 Task: Check the sale-to-list ratio of new kitchen in the last 1 year.
Action: Mouse moved to (788, 179)
Screenshot: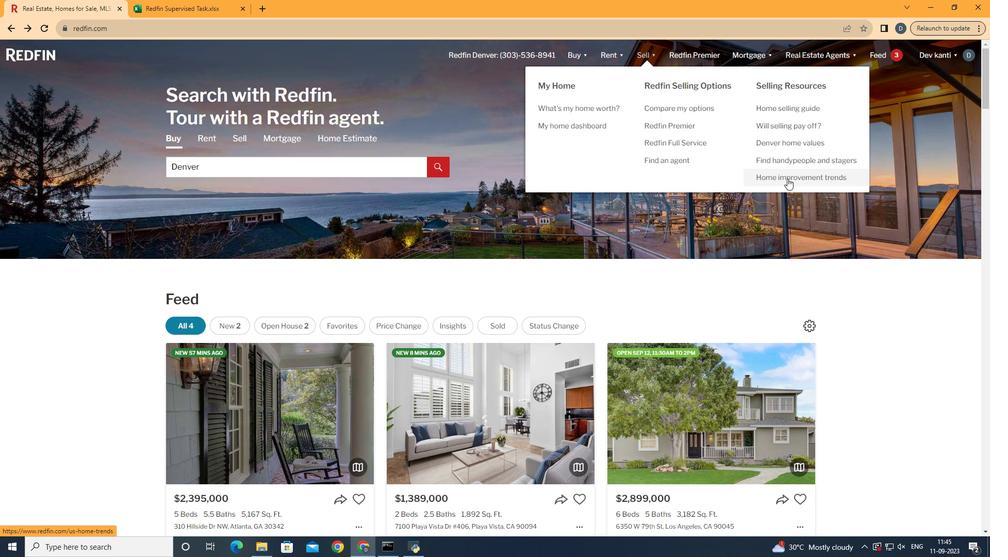 
Action: Mouse pressed left at (788, 179)
Screenshot: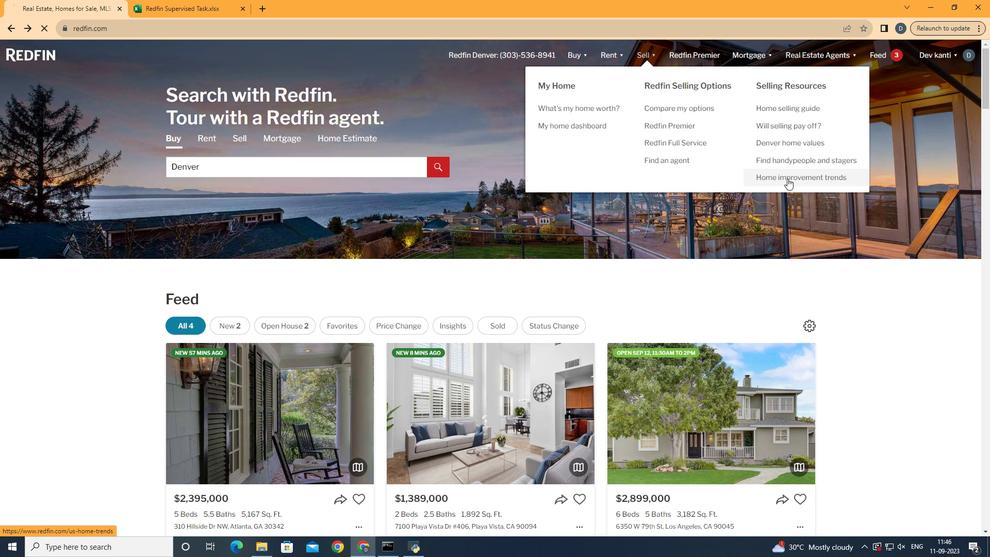 
Action: Mouse moved to (244, 200)
Screenshot: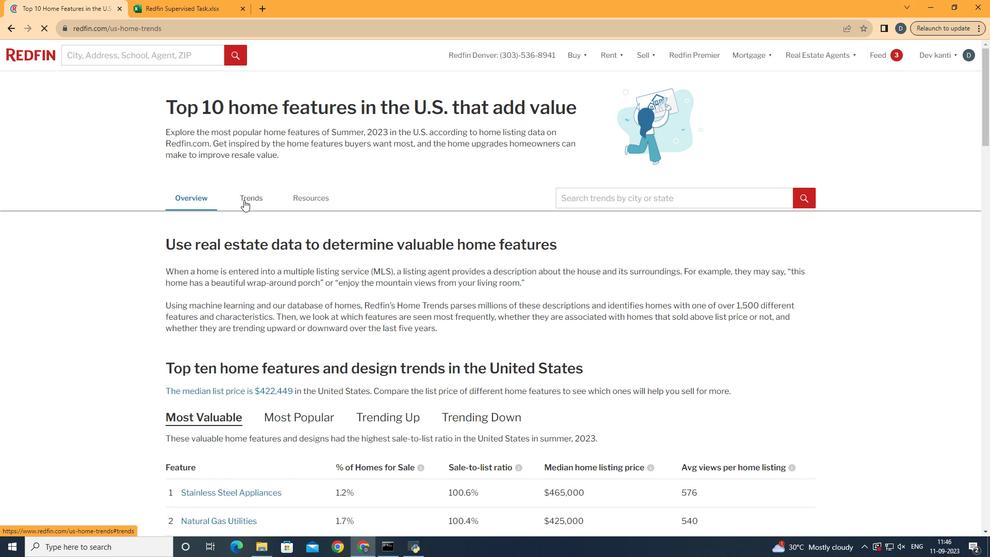 
Action: Mouse pressed left at (244, 200)
Screenshot: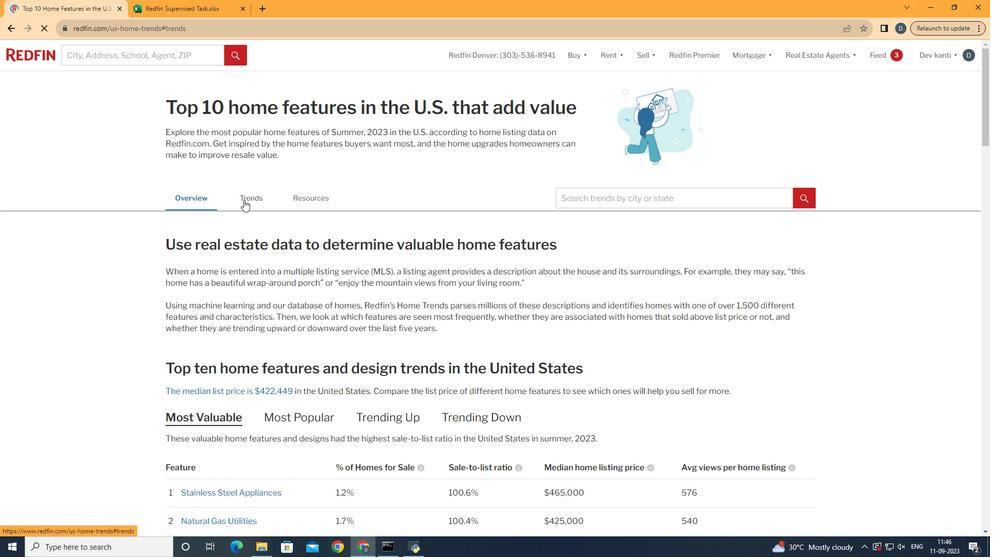 
Action: Mouse scrolled (244, 200) with delta (0, 0)
Screenshot: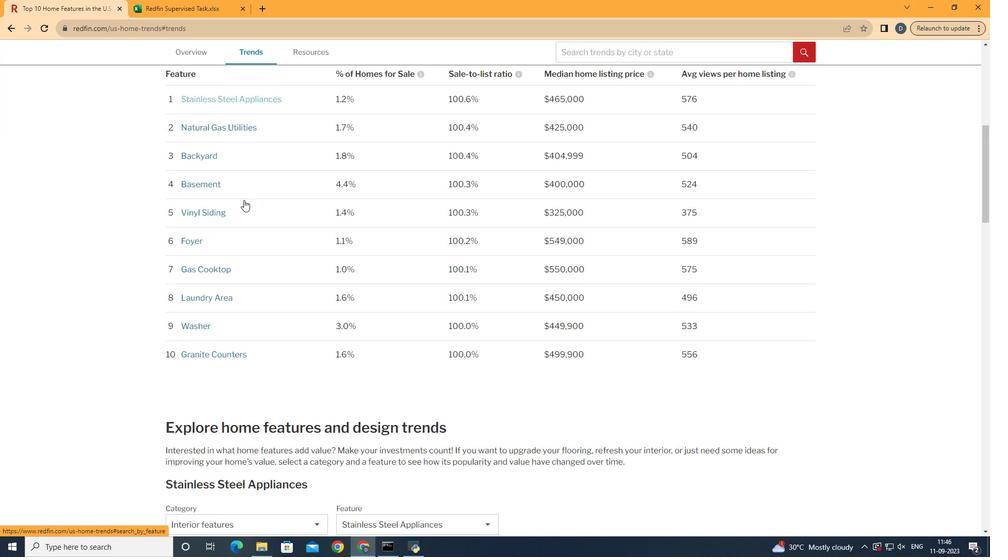
Action: Mouse scrolled (244, 200) with delta (0, 0)
Screenshot: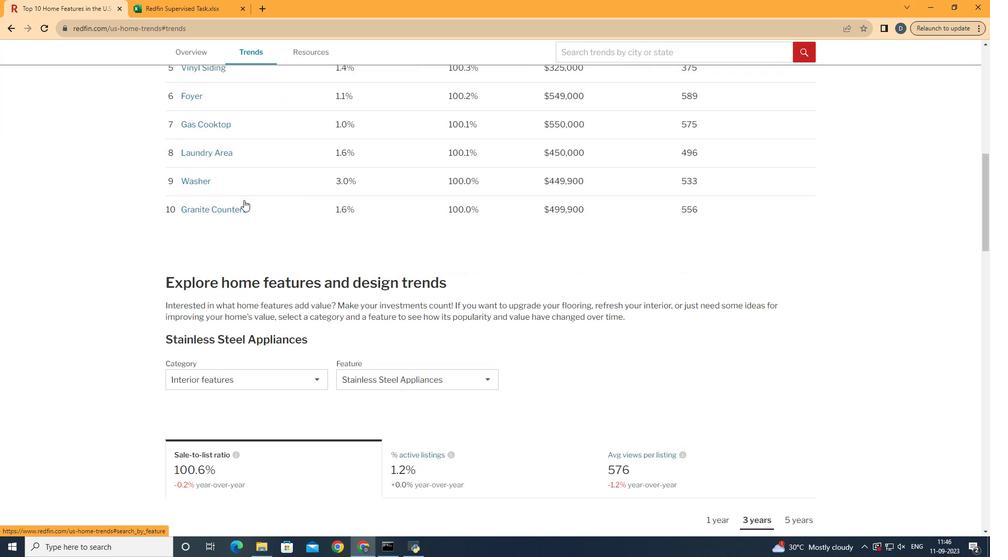 
Action: Mouse scrolled (244, 200) with delta (0, 0)
Screenshot: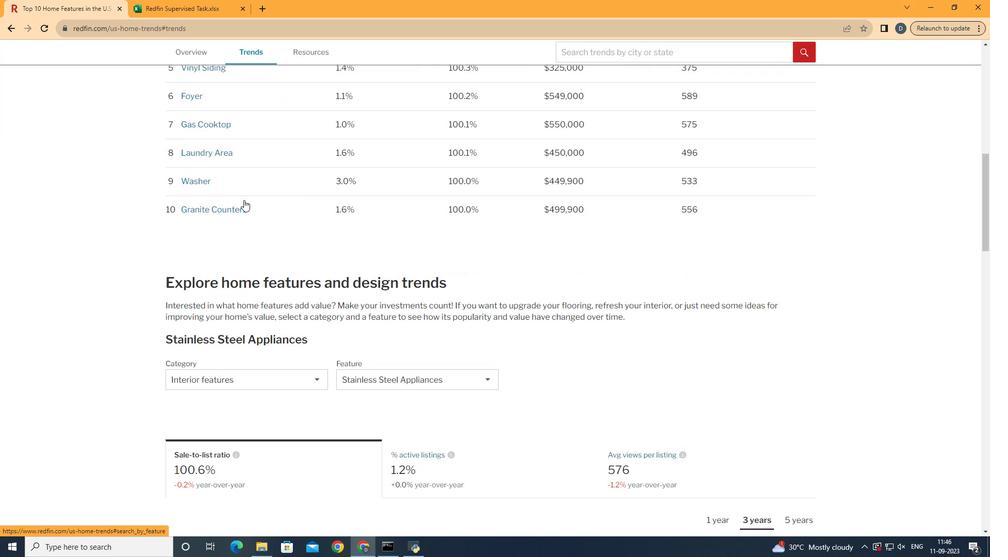 
Action: Mouse scrolled (244, 200) with delta (0, 0)
Screenshot: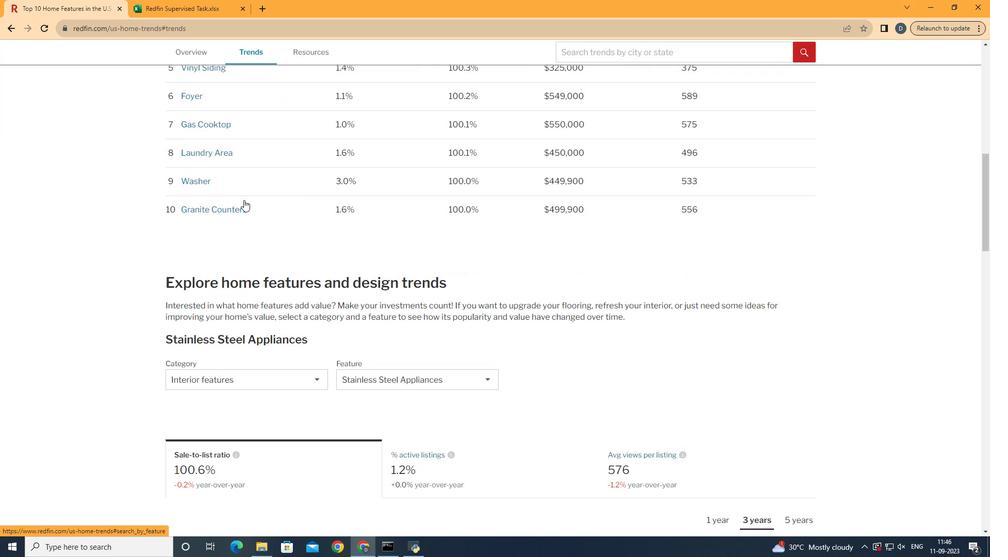 
Action: Mouse scrolled (244, 200) with delta (0, 0)
Screenshot: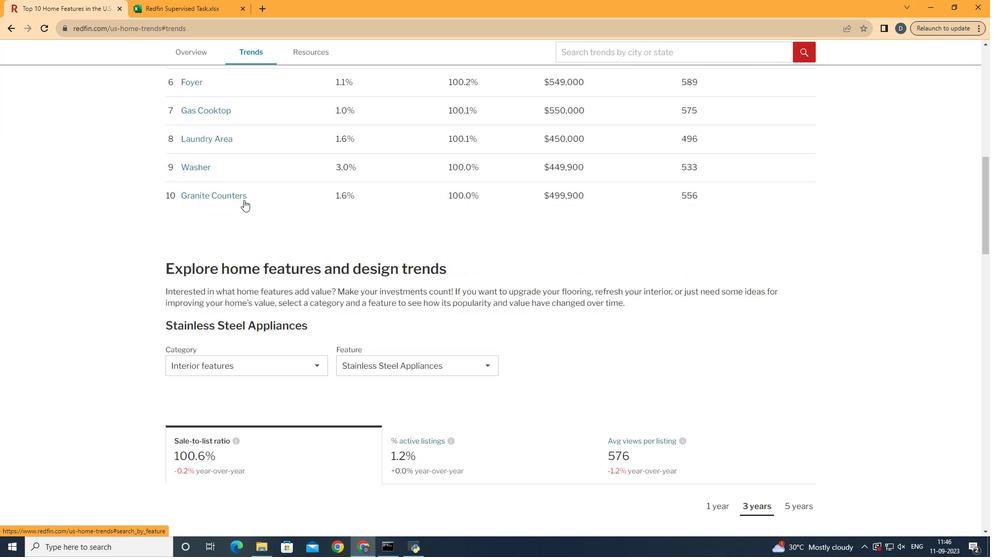 
Action: Mouse scrolled (244, 200) with delta (0, 0)
Screenshot: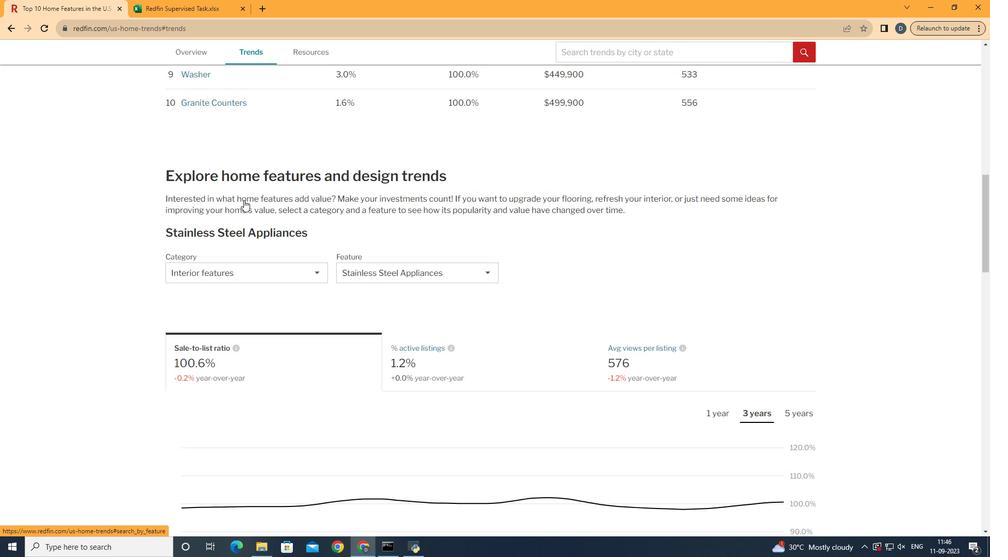 
Action: Mouse scrolled (244, 200) with delta (0, 0)
Screenshot: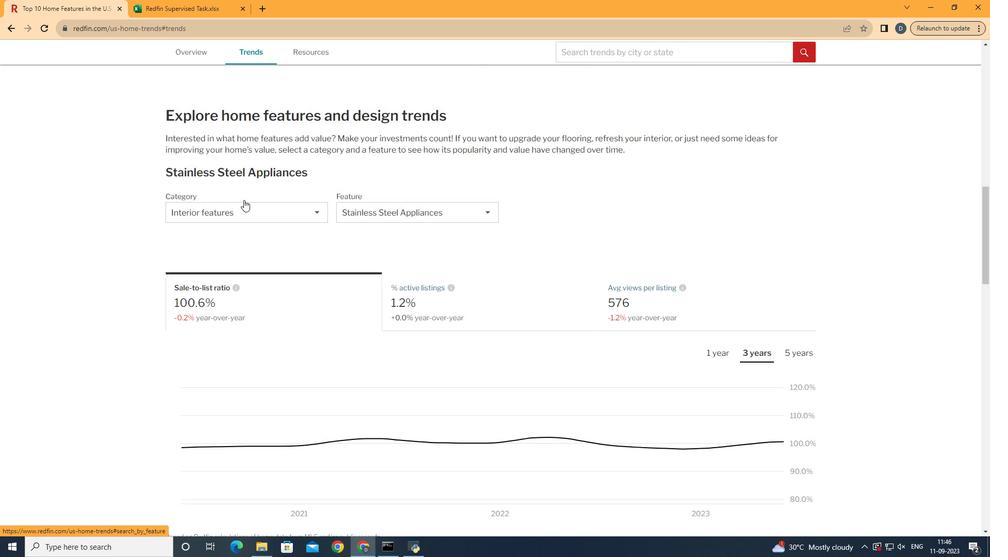 
Action: Mouse scrolled (244, 200) with delta (0, 0)
Screenshot: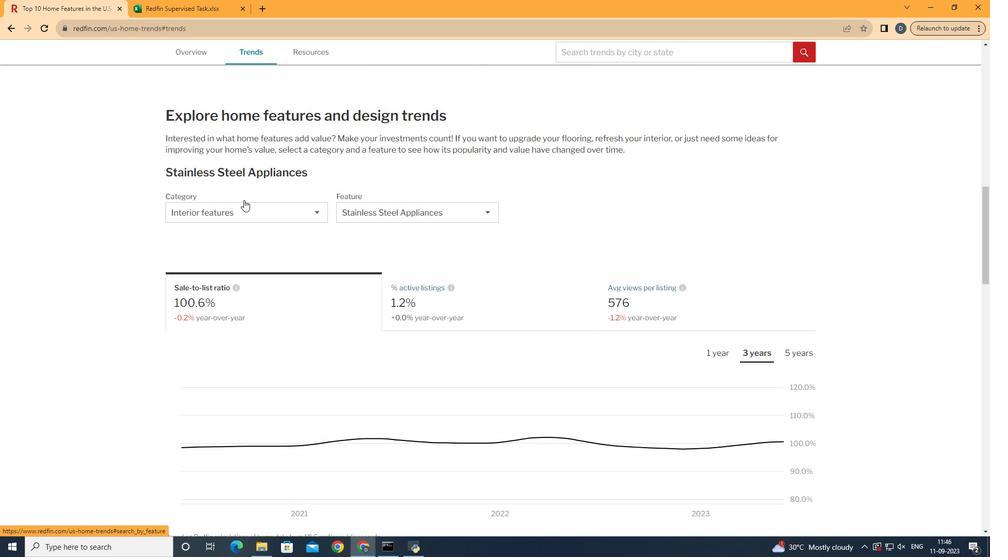 
Action: Mouse moved to (255, 211)
Screenshot: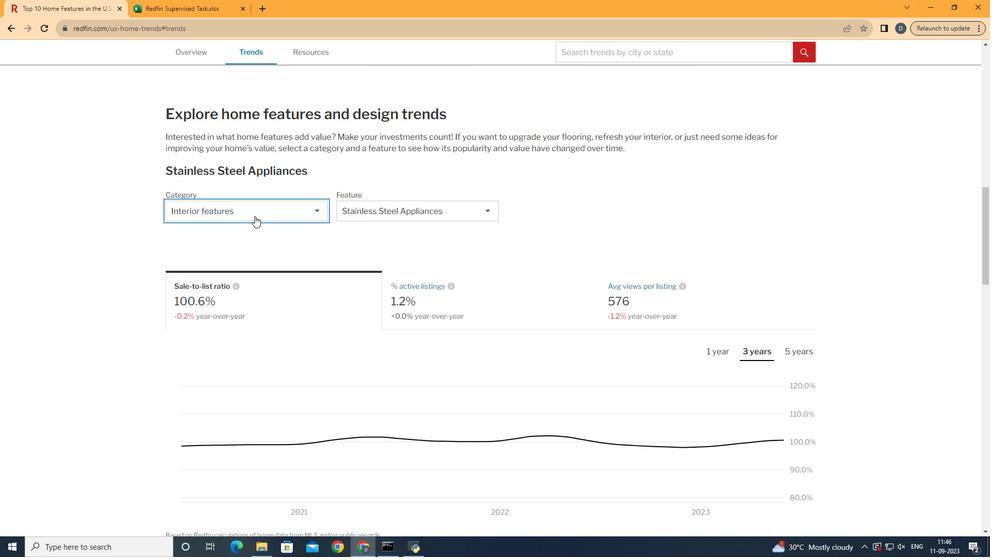 
Action: Mouse pressed left at (255, 211)
Screenshot: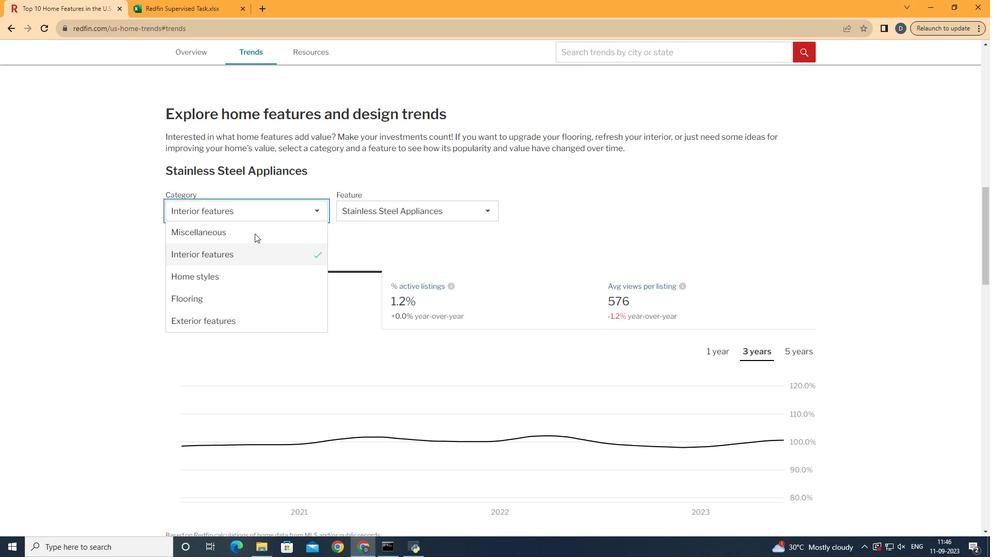 
Action: Mouse moved to (256, 254)
Screenshot: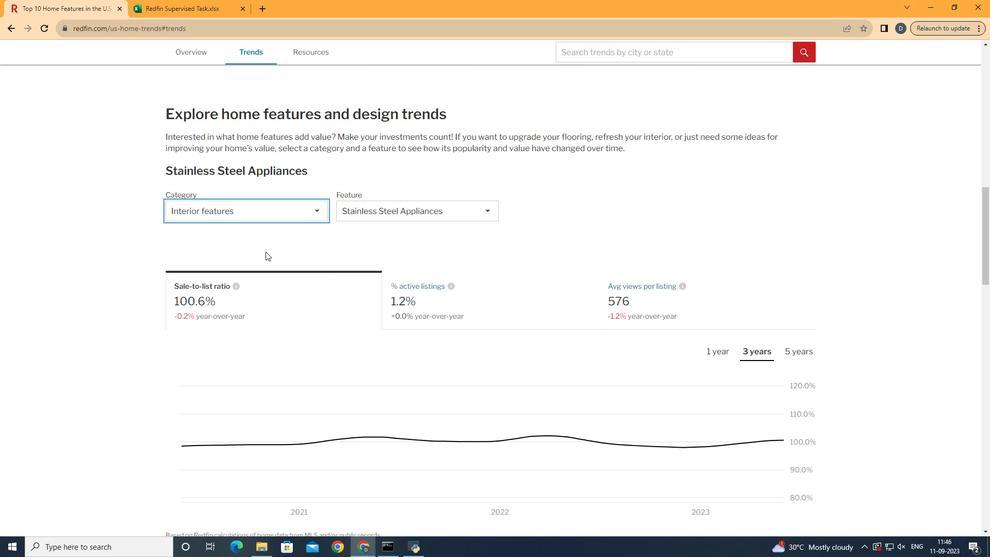 
Action: Mouse pressed left at (256, 254)
Screenshot: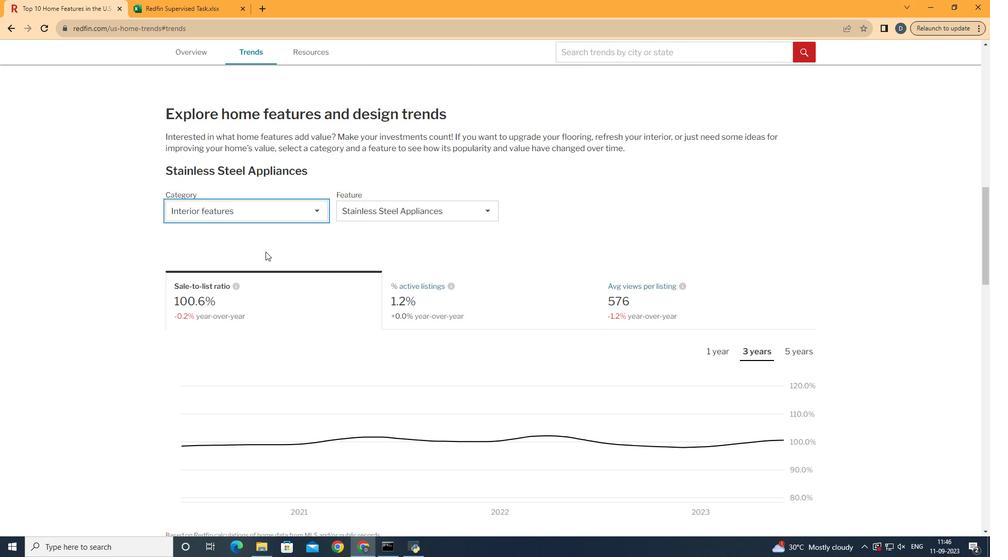 
Action: Mouse moved to (459, 216)
Screenshot: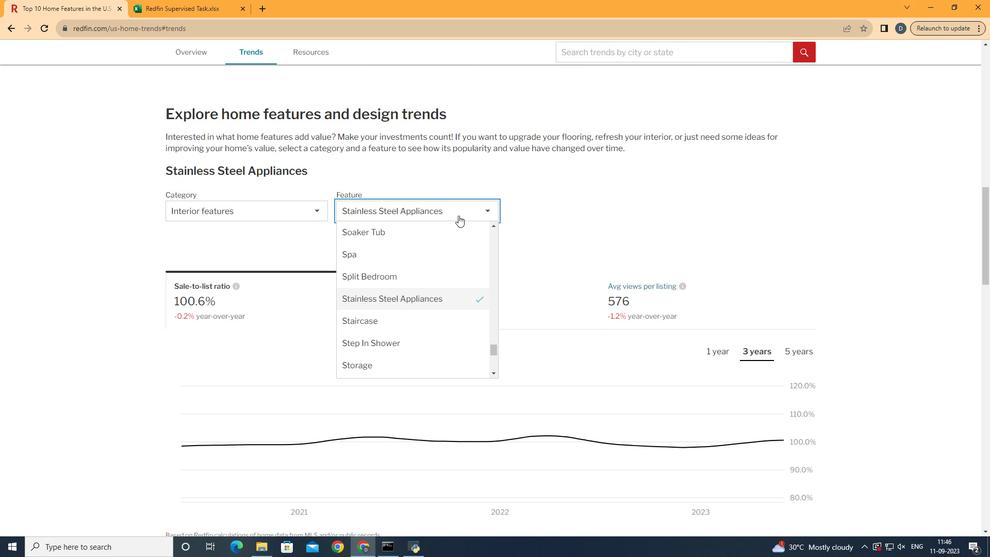 
Action: Mouse pressed left at (459, 216)
Screenshot: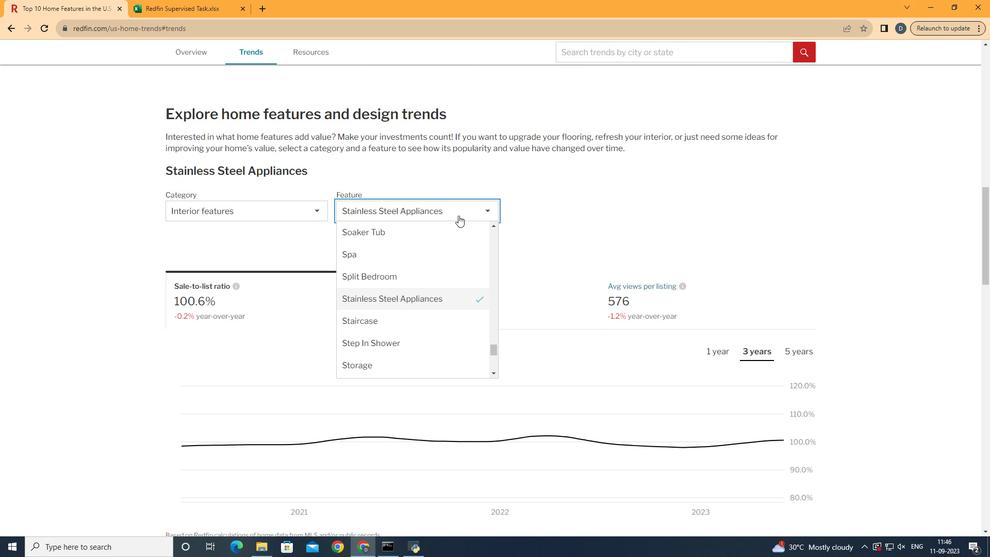
Action: Mouse moved to (454, 297)
Screenshot: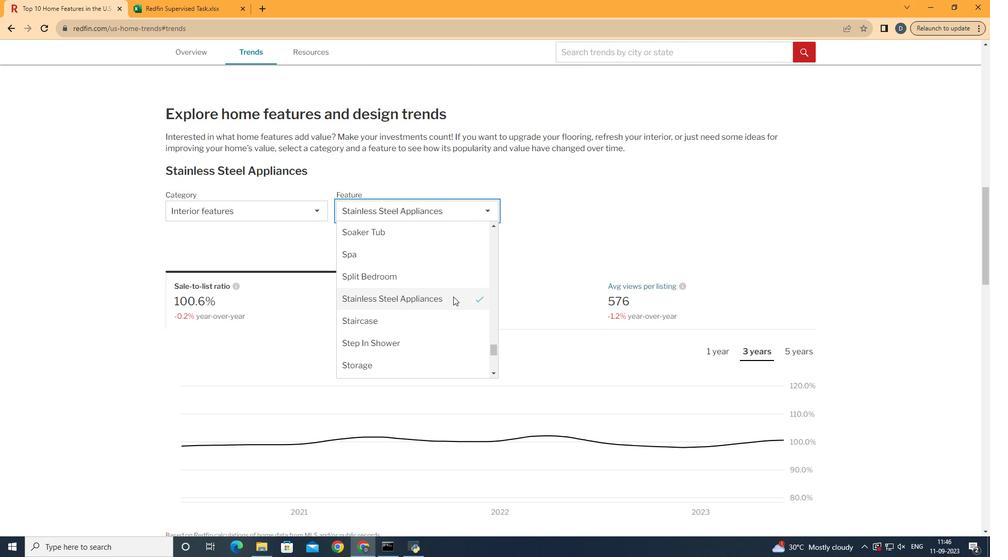 
Action: Mouse scrolled (454, 297) with delta (0, 0)
Screenshot: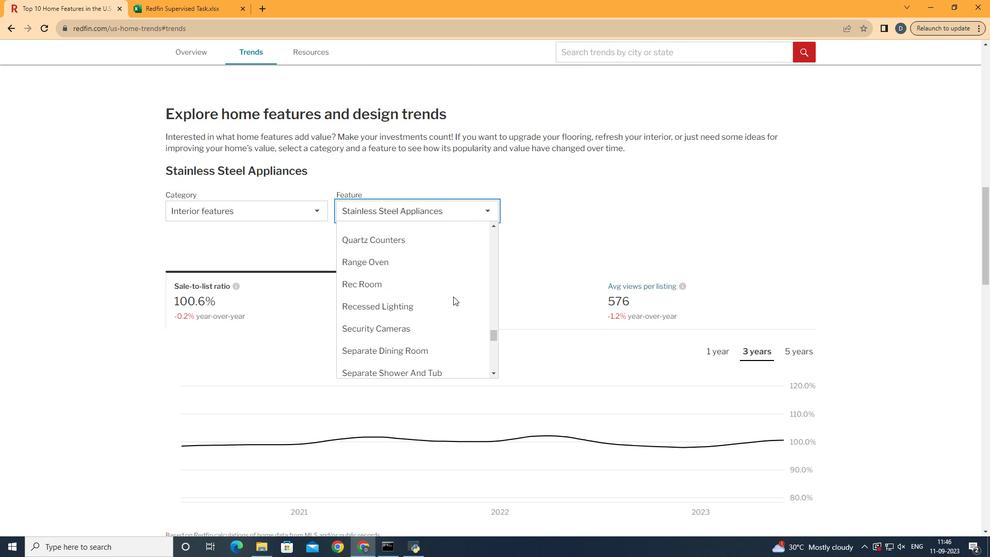 
Action: Mouse scrolled (454, 297) with delta (0, 0)
Screenshot: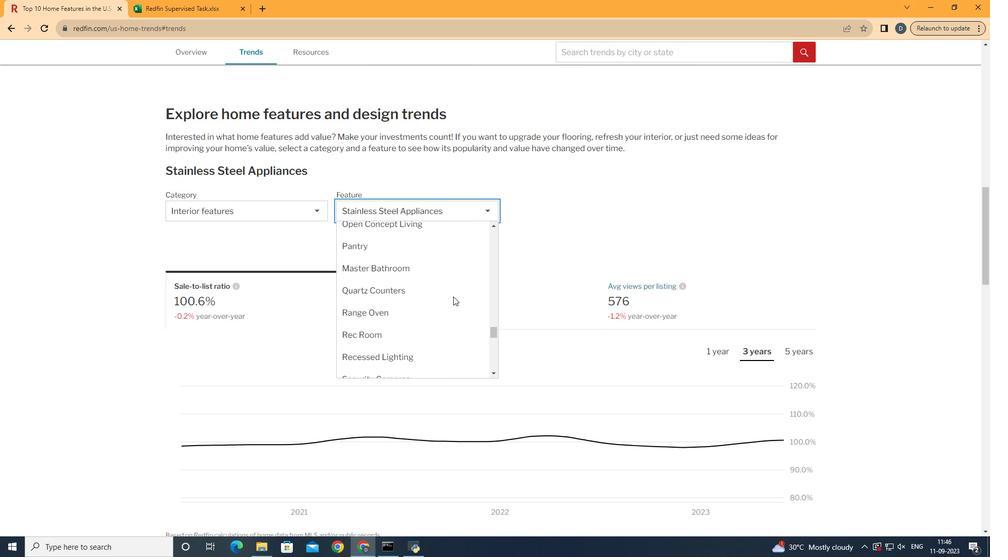 
Action: Mouse scrolled (454, 297) with delta (0, 0)
Screenshot: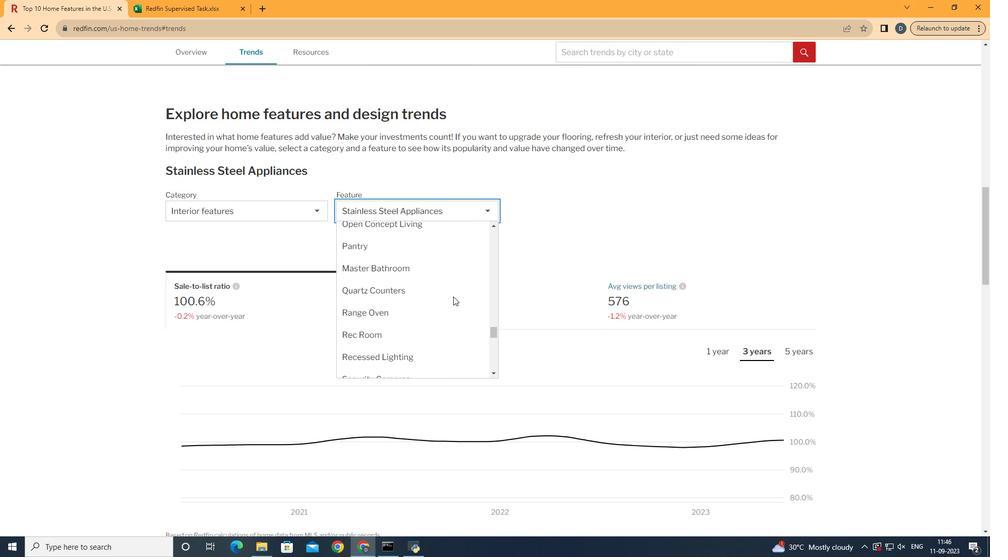 
Action: Mouse scrolled (454, 297) with delta (0, 0)
Screenshot: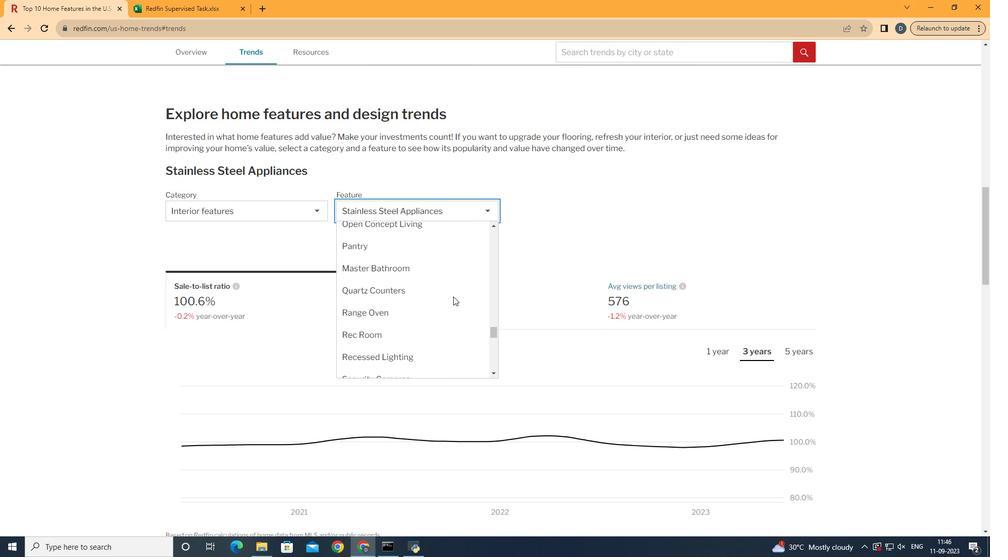 
Action: Mouse scrolled (454, 297) with delta (0, 0)
Screenshot: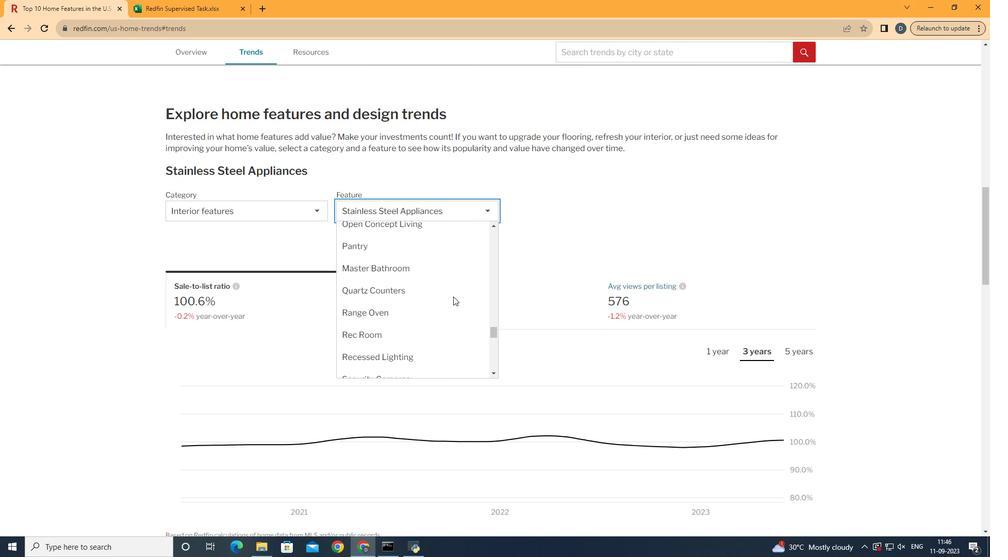 
Action: Mouse scrolled (454, 297) with delta (0, 0)
Screenshot: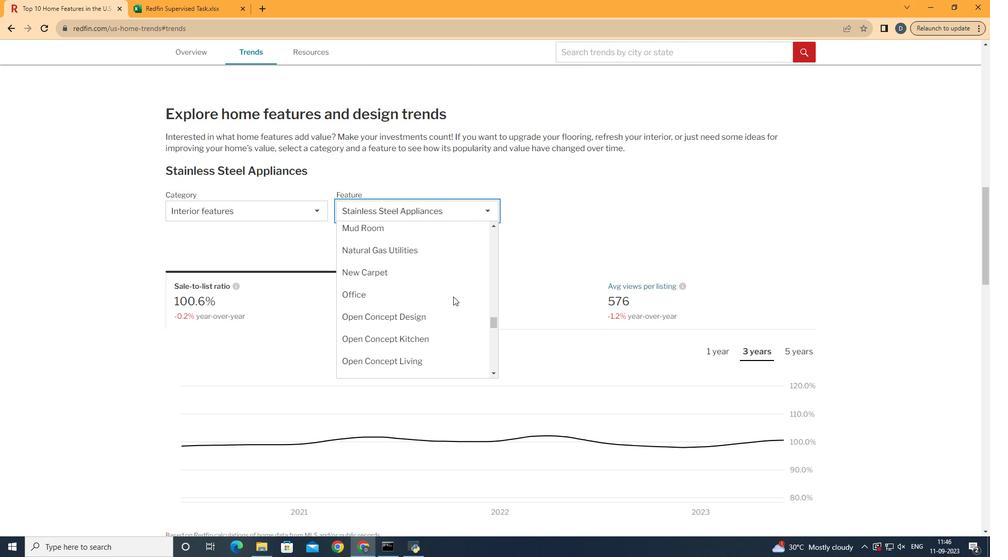 
Action: Mouse scrolled (454, 297) with delta (0, 0)
Screenshot: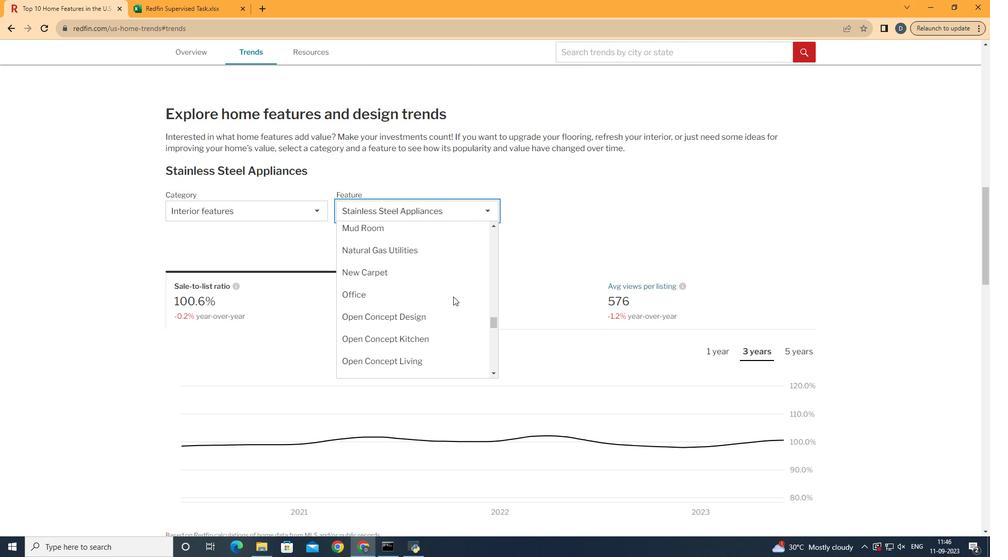 
Action: Mouse scrolled (454, 297) with delta (0, 0)
Screenshot: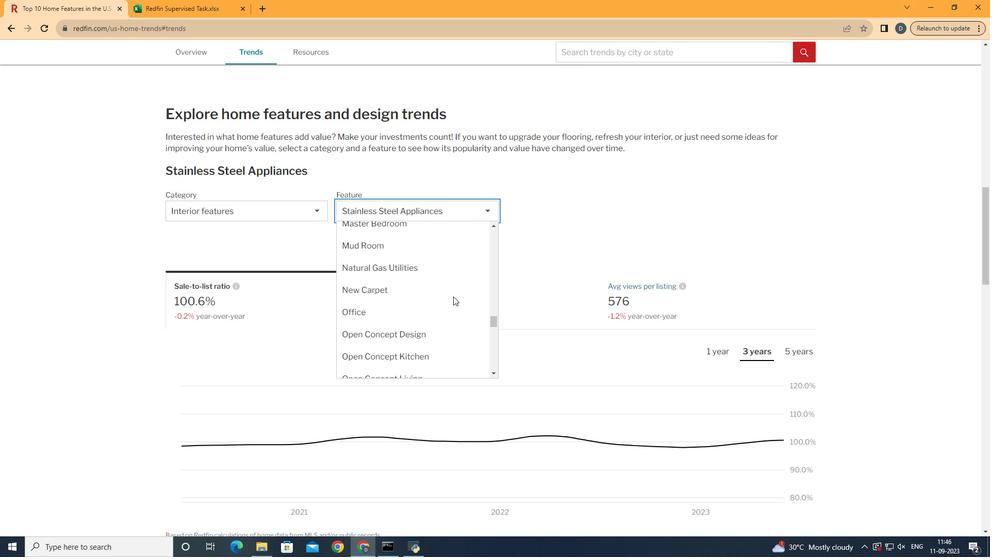 
Action: Mouse scrolled (454, 297) with delta (0, 0)
Screenshot: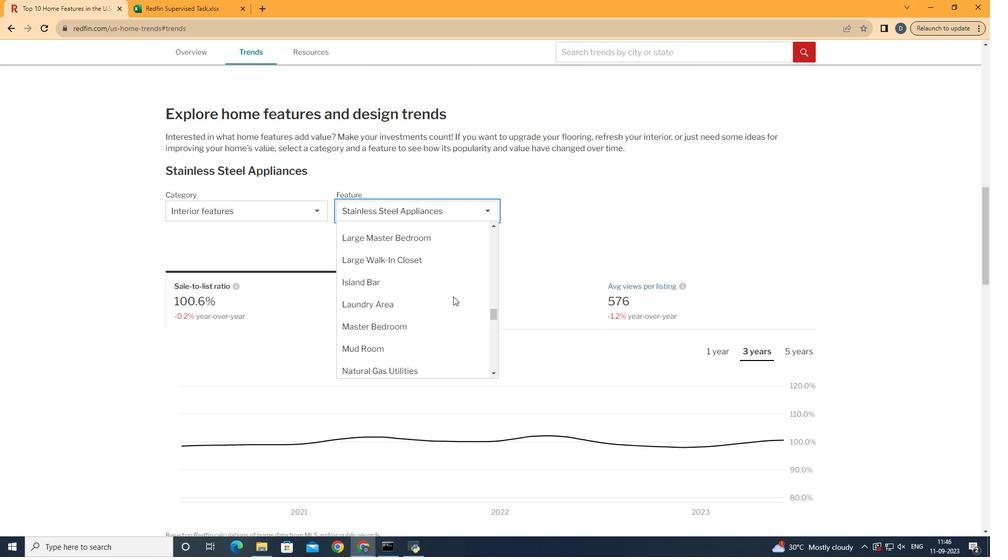 
Action: Mouse scrolled (454, 297) with delta (0, 0)
Screenshot: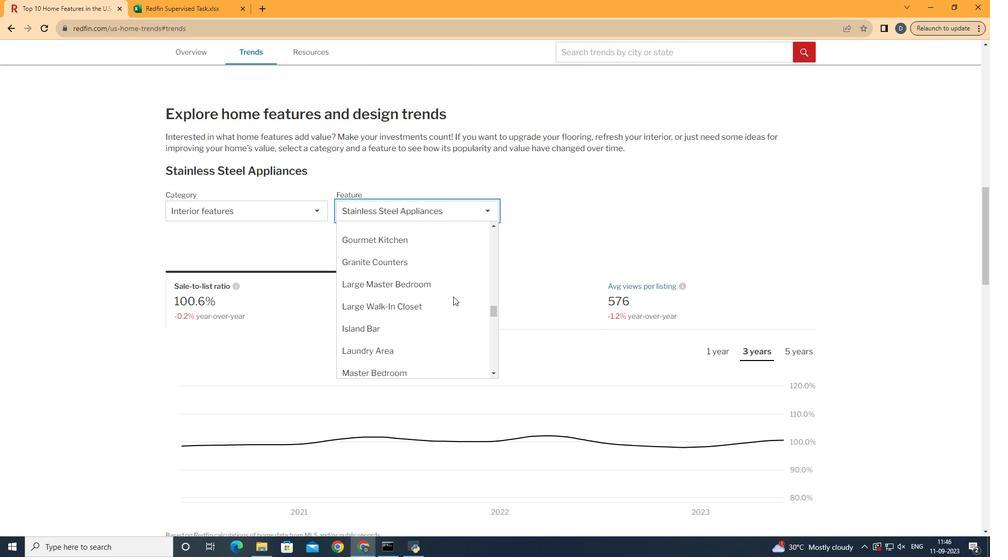 
Action: Mouse scrolled (454, 297) with delta (0, 0)
Screenshot: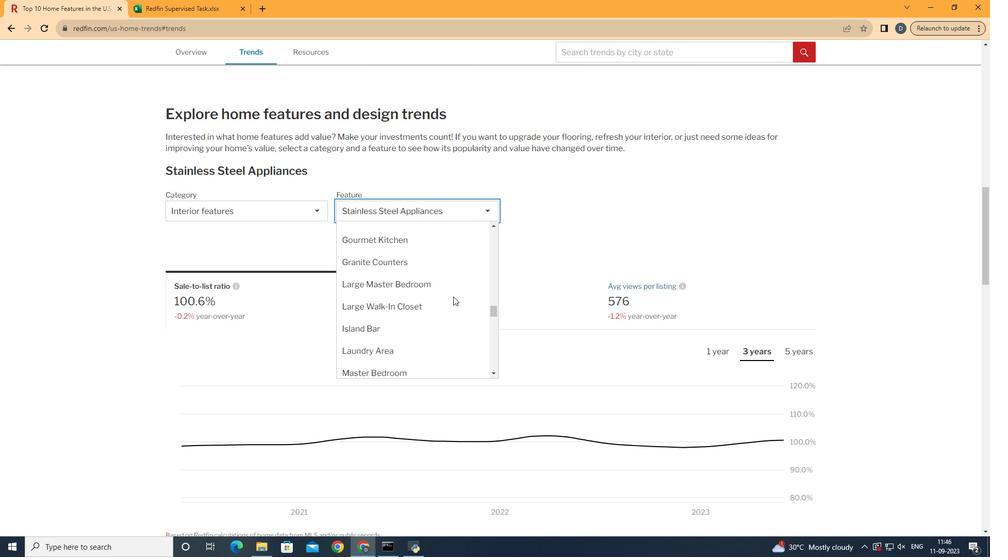 
Action: Mouse scrolled (454, 297) with delta (0, 0)
Screenshot: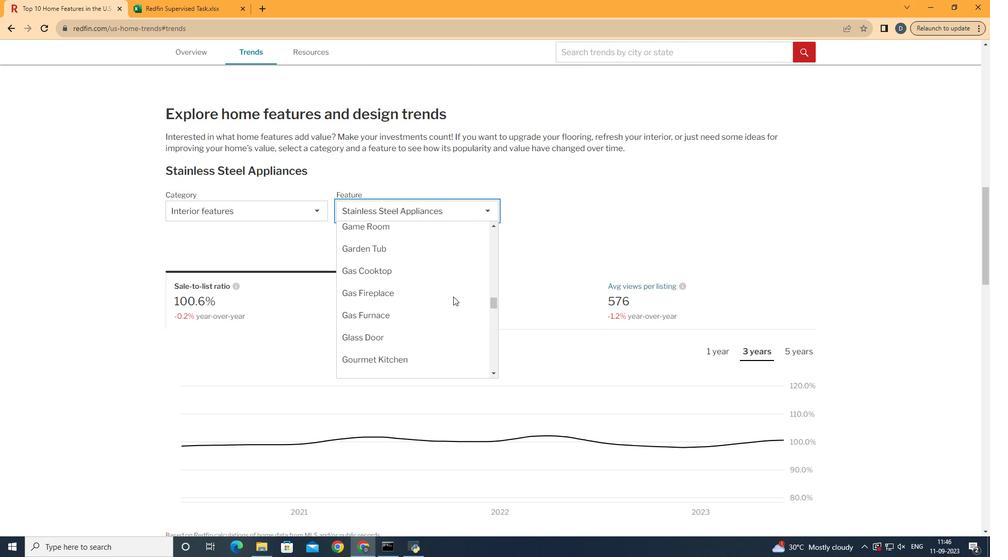 
Action: Mouse scrolled (454, 297) with delta (0, 0)
Screenshot: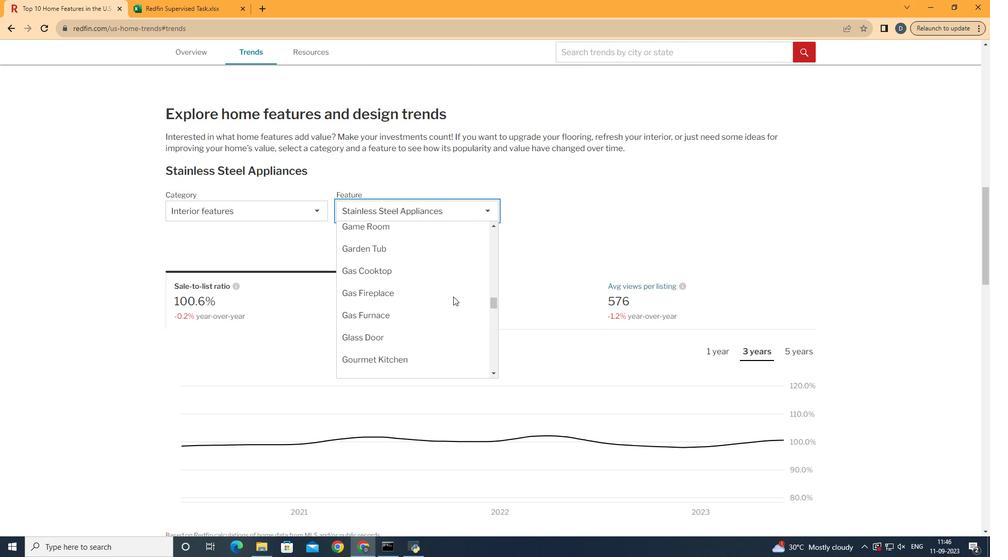 
Action: Mouse scrolled (454, 297) with delta (0, 0)
Screenshot: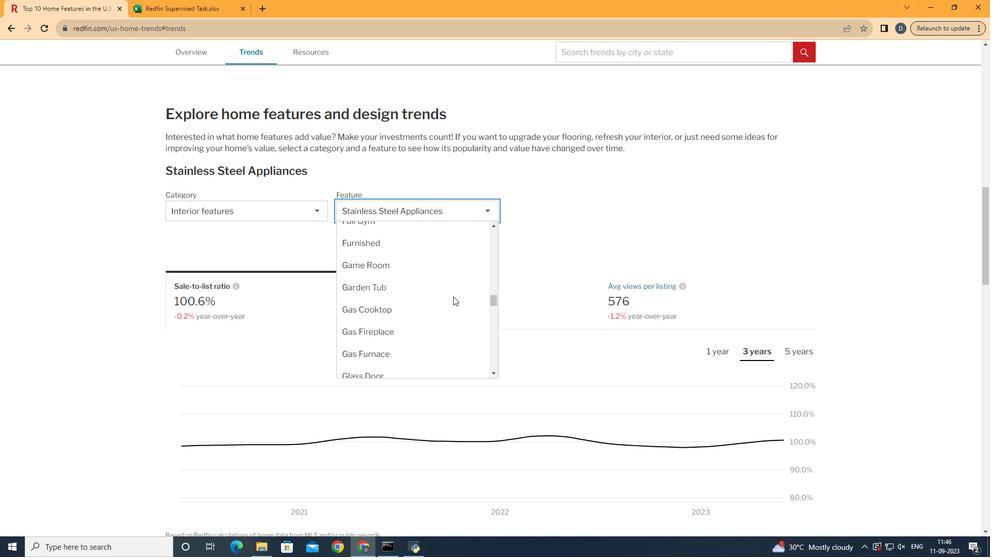 
Action: Mouse scrolled (454, 297) with delta (0, 0)
Screenshot: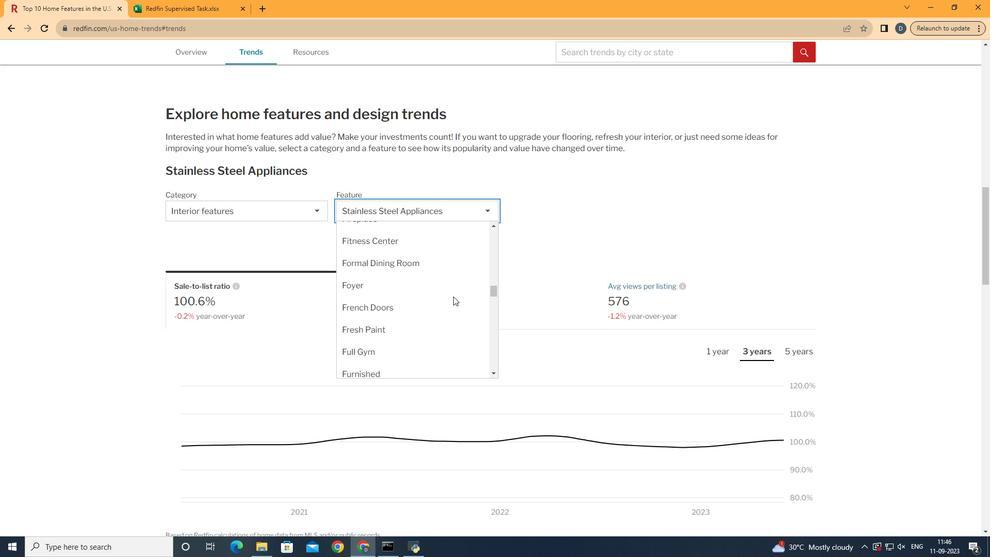 
Action: Mouse scrolled (454, 297) with delta (0, 0)
Screenshot: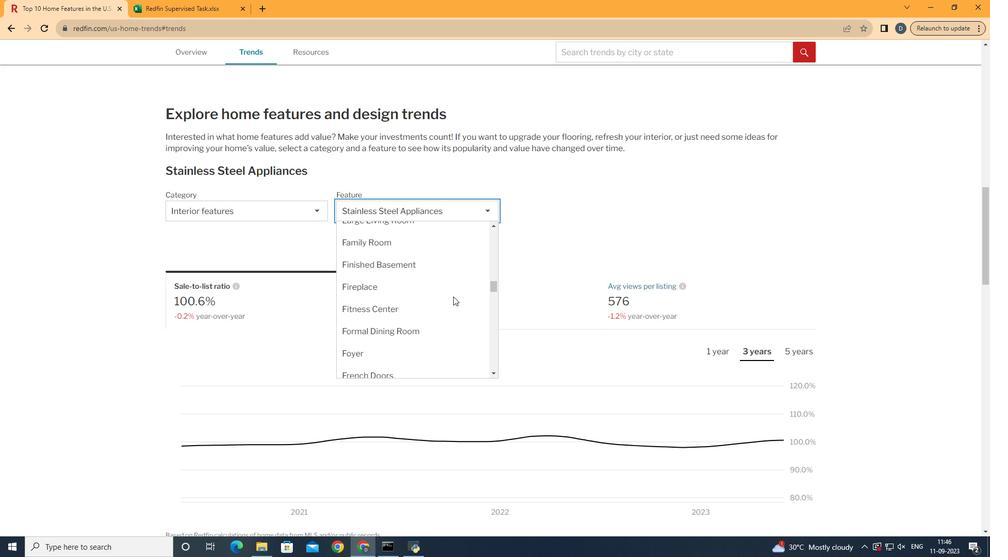 
Action: Mouse scrolled (454, 297) with delta (0, 0)
Screenshot: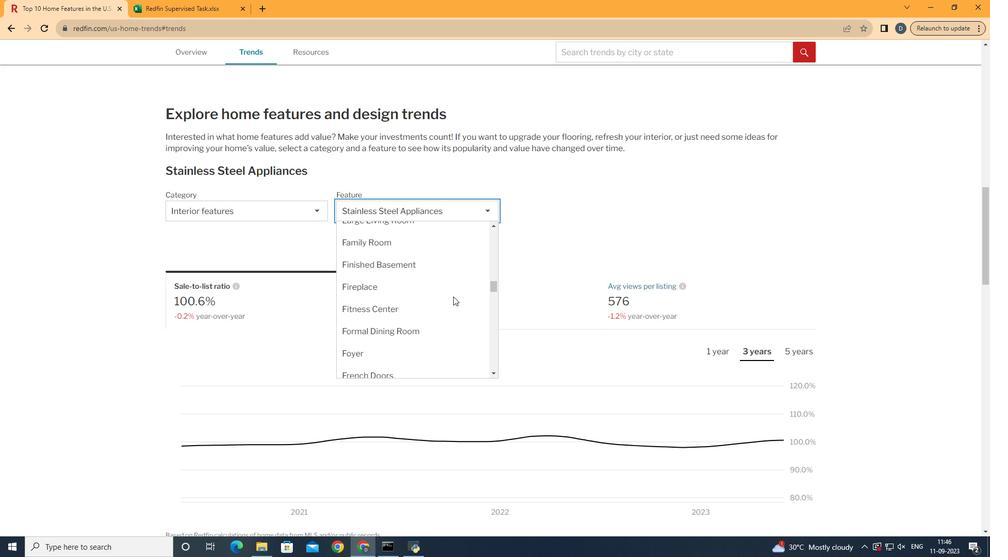 
Action: Mouse scrolled (454, 297) with delta (0, 0)
Screenshot: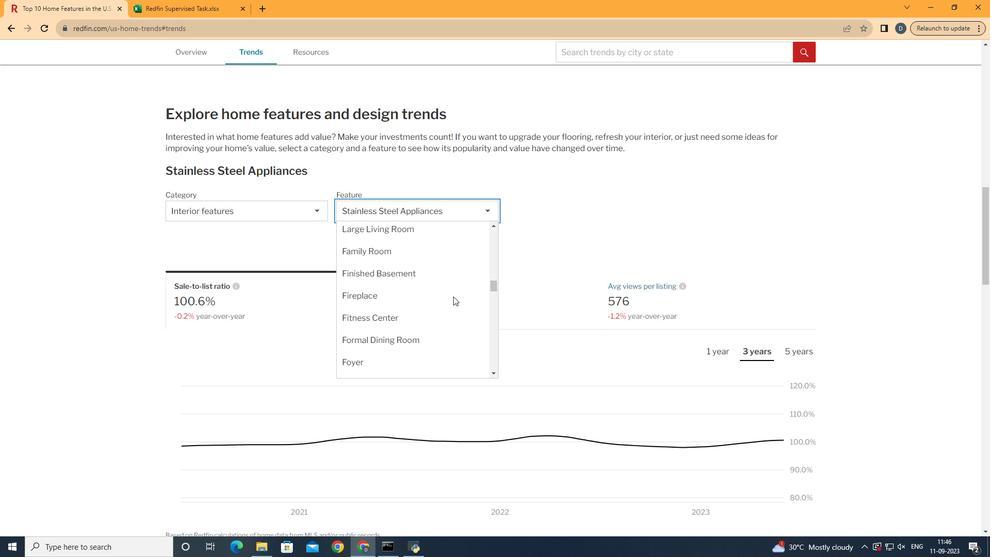 
Action: Mouse scrolled (454, 297) with delta (0, 0)
Screenshot: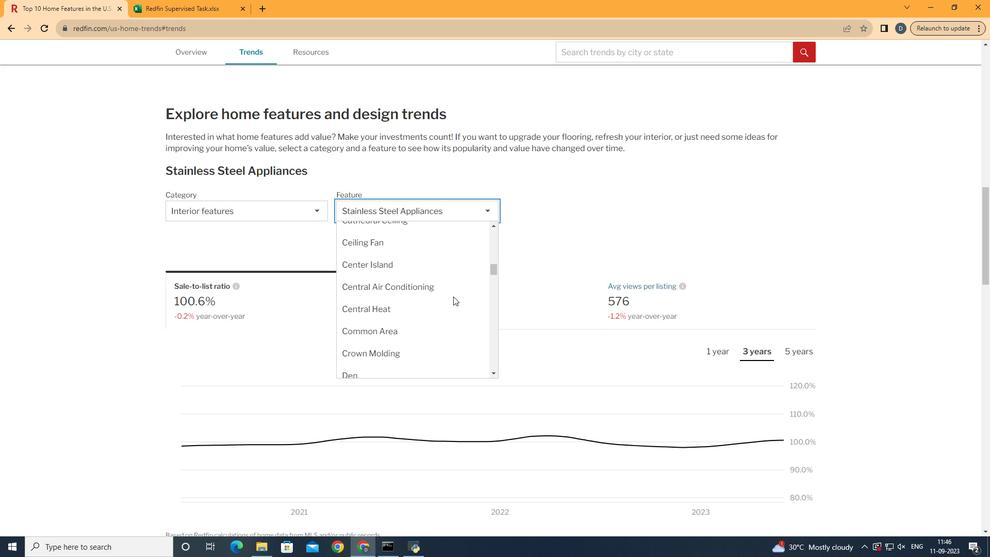 
Action: Mouse scrolled (454, 297) with delta (0, 0)
Screenshot: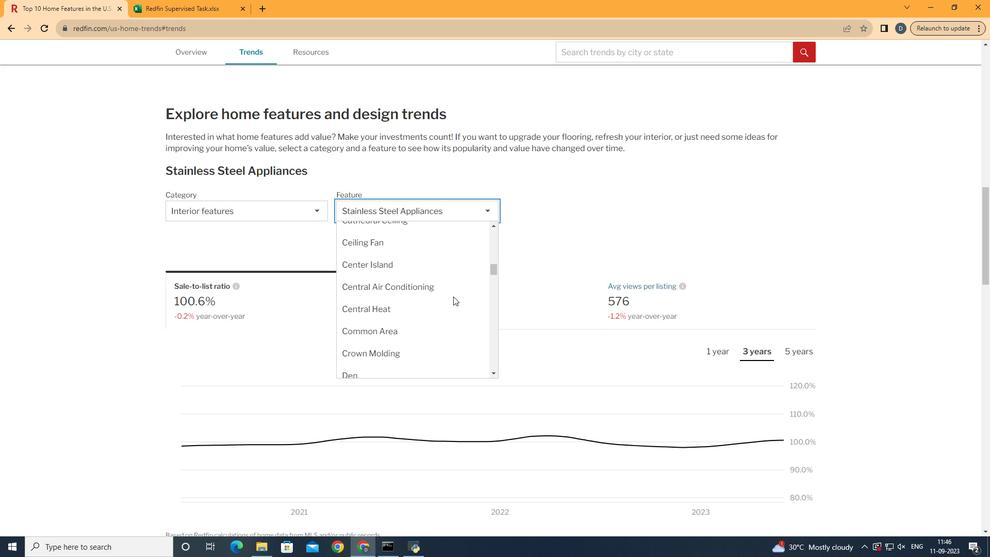 
Action: Mouse scrolled (454, 297) with delta (0, 0)
Screenshot: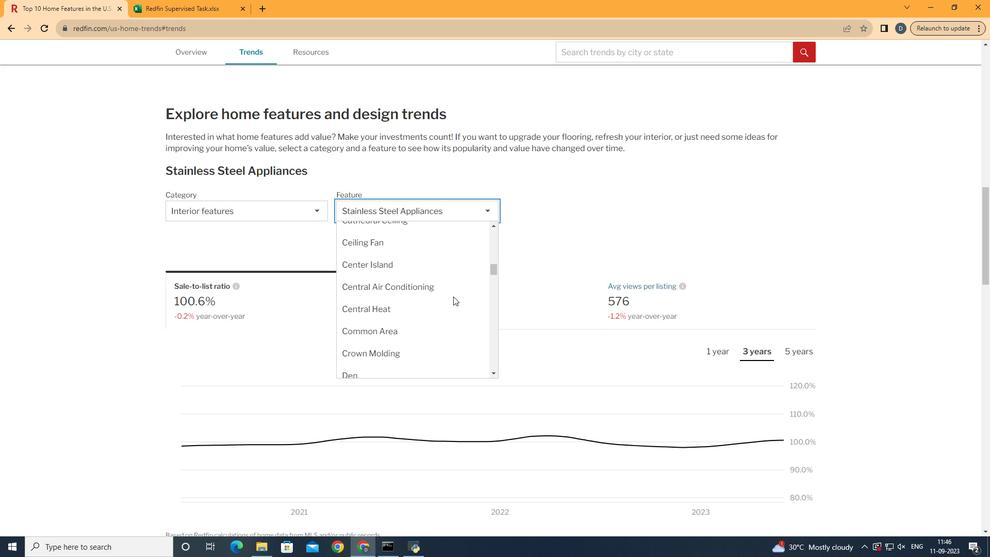 
Action: Mouse scrolled (454, 297) with delta (0, 0)
Screenshot: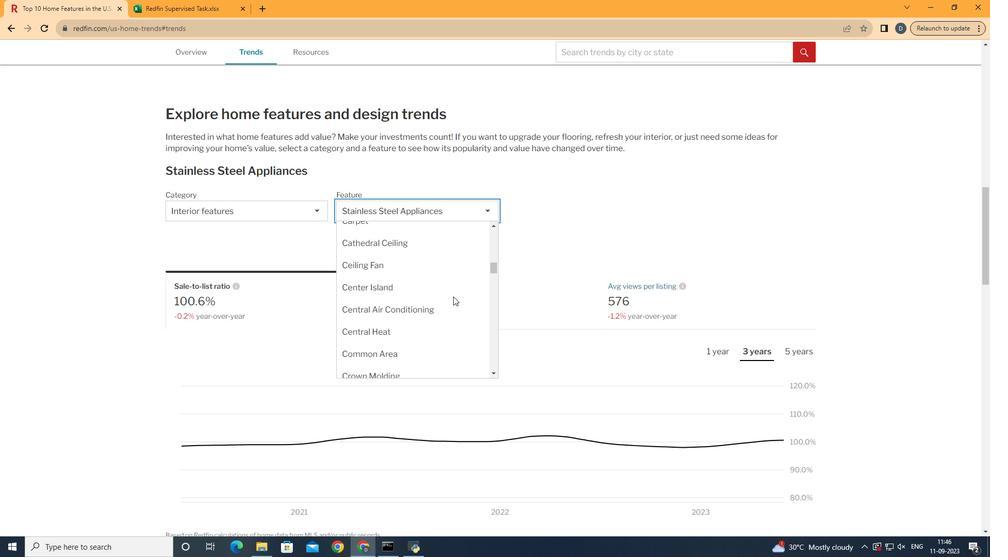 
Action: Mouse scrolled (454, 297) with delta (0, 0)
Screenshot: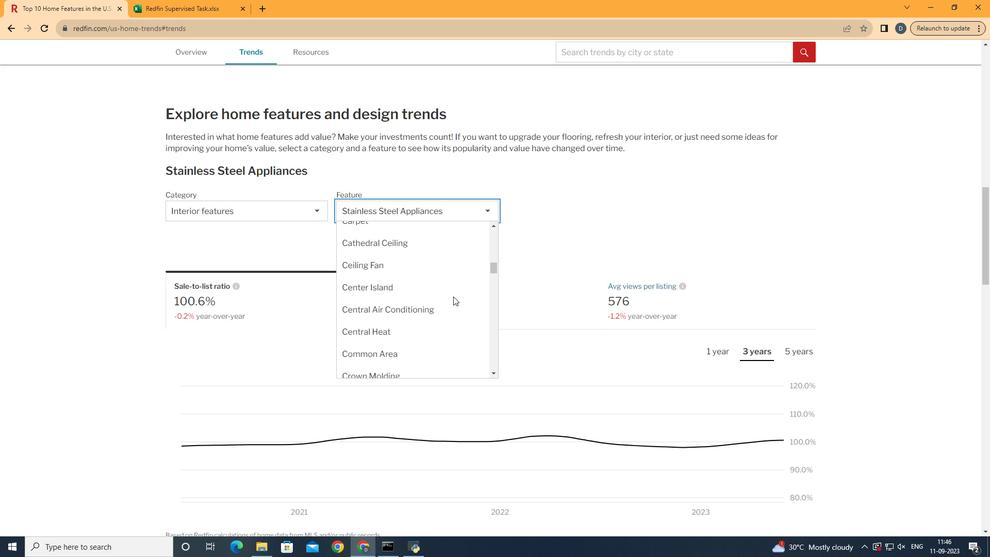 
Action: Mouse scrolled (454, 297) with delta (0, 0)
Screenshot: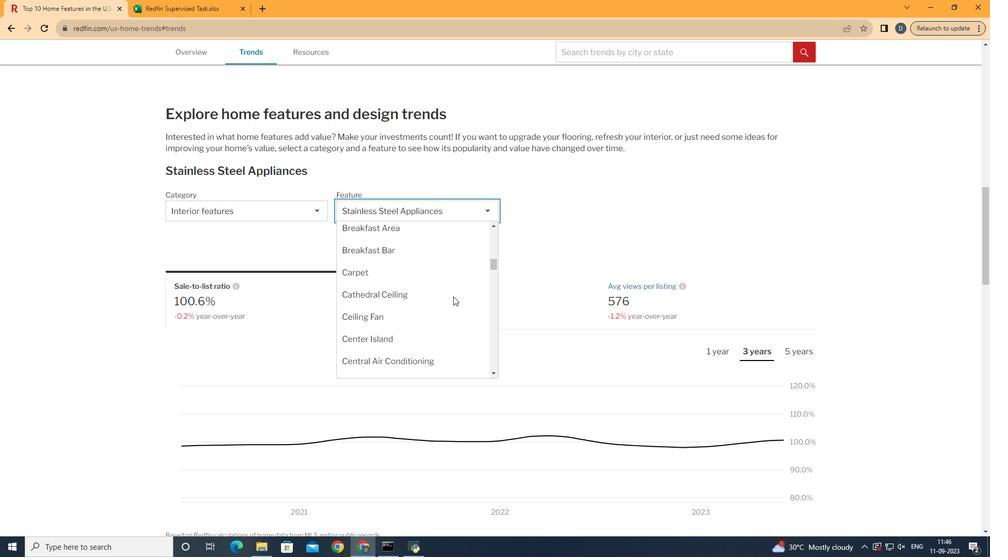 
Action: Mouse scrolled (454, 297) with delta (0, 0)
Screenshot: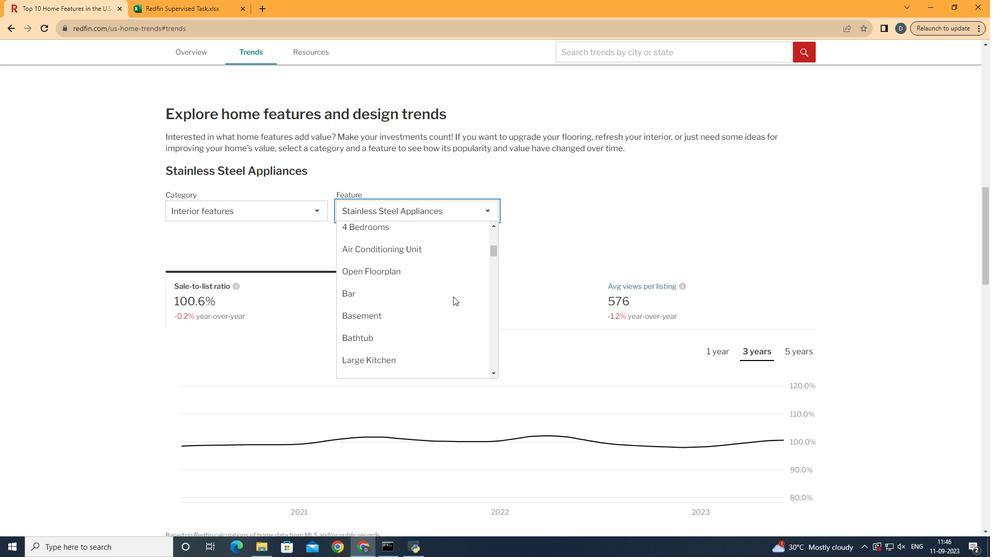 
Action: Mouse scrolled (454, 297) with delta (0, 0)
Screenshot: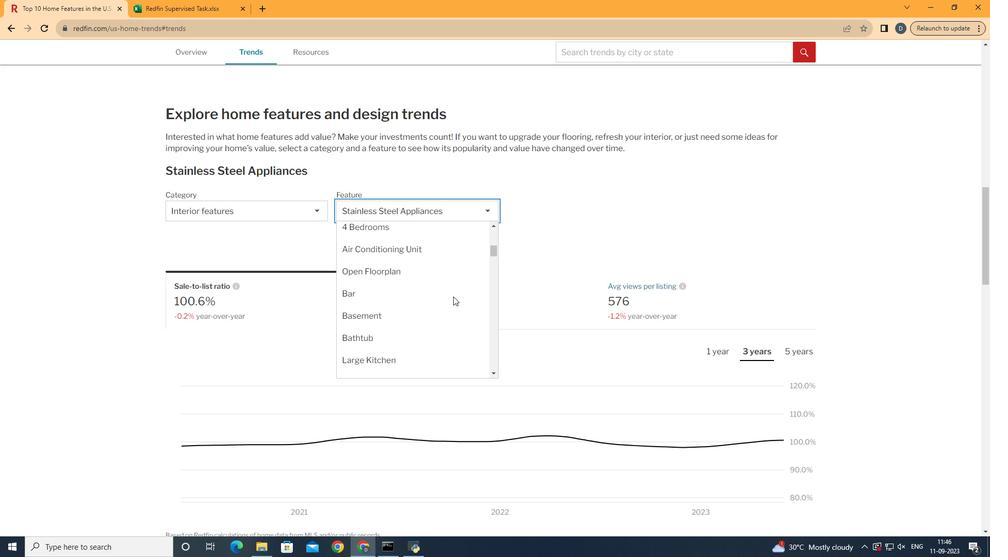 
Action: Mouse scrolled (454, 297) with delta (0, 0)
Screenshot: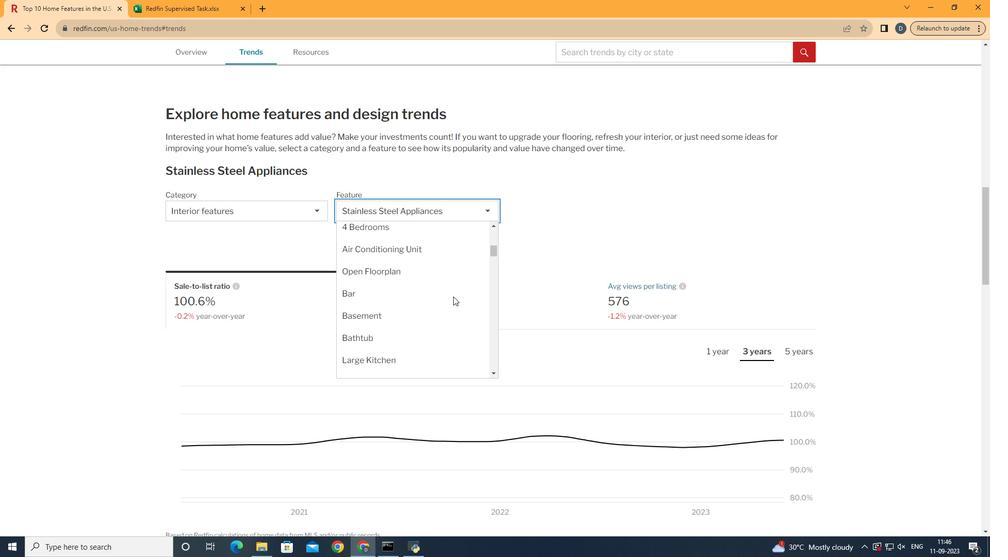 
Action: Mouse scrolled (454, 297) with delta (0, 0)
Screenshot: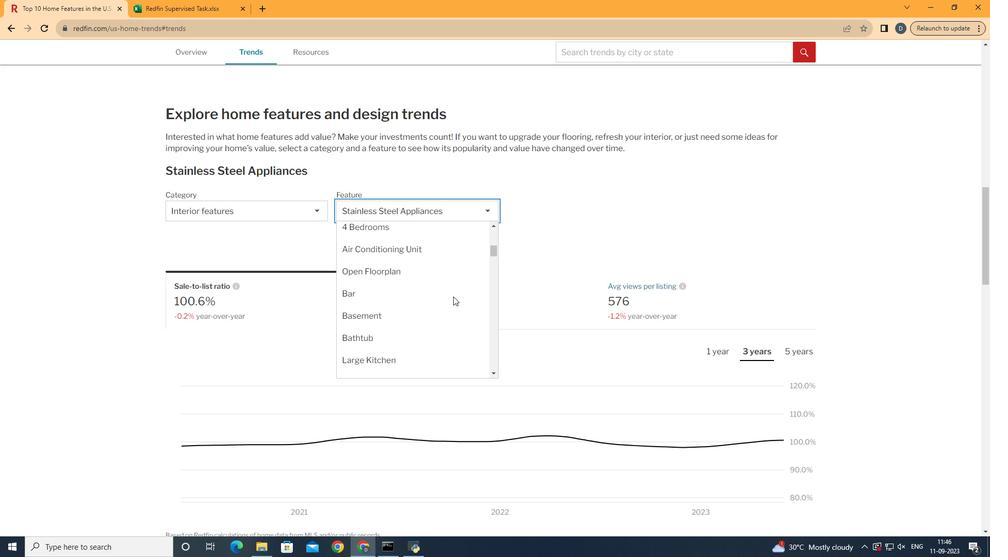 
Action: Mouse scrolled (454, 297) with delta (0, 0)
Screenshot: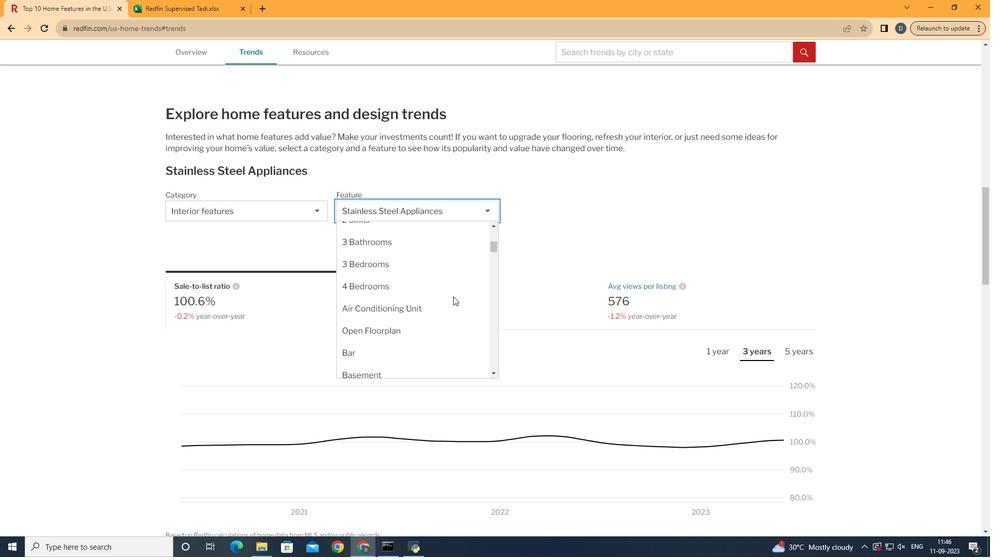 
Action: Mouse scrolled (454, 296) with delta (0, 0)
Screenshot: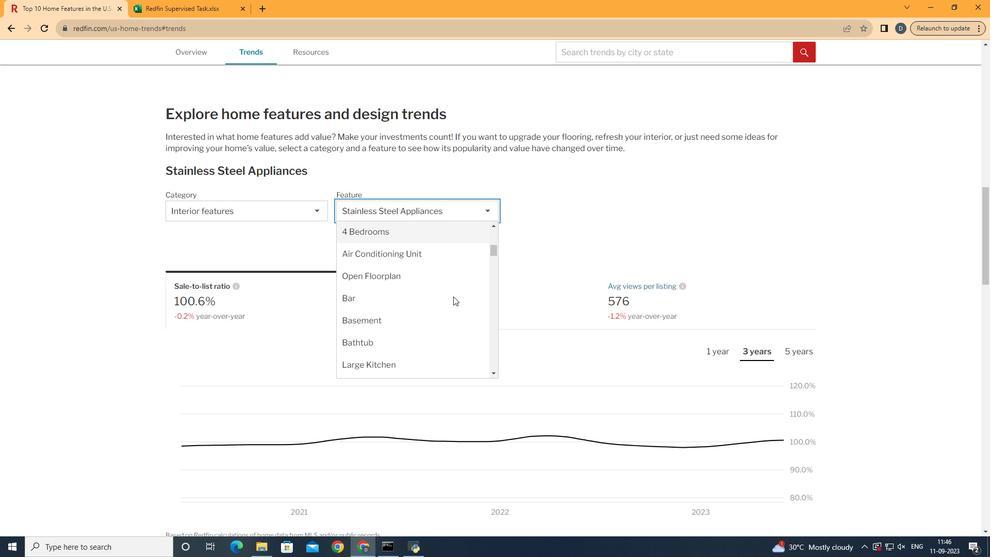 
Action: Mouse scrolled (454, 296) with delta (0, 0)
Screenshot: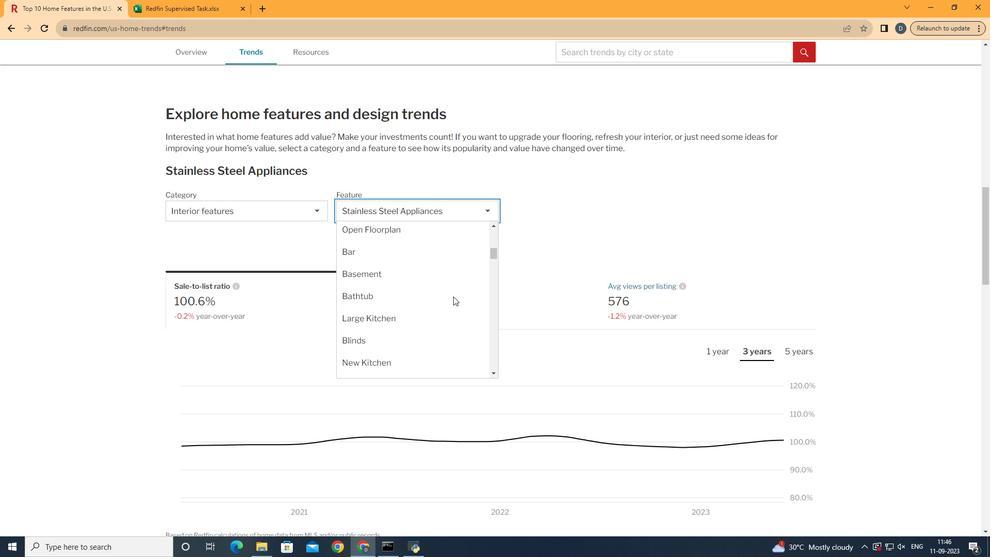 
Action: Mouse scrolled (454, 296) with delta (0, 0)
Screenshot: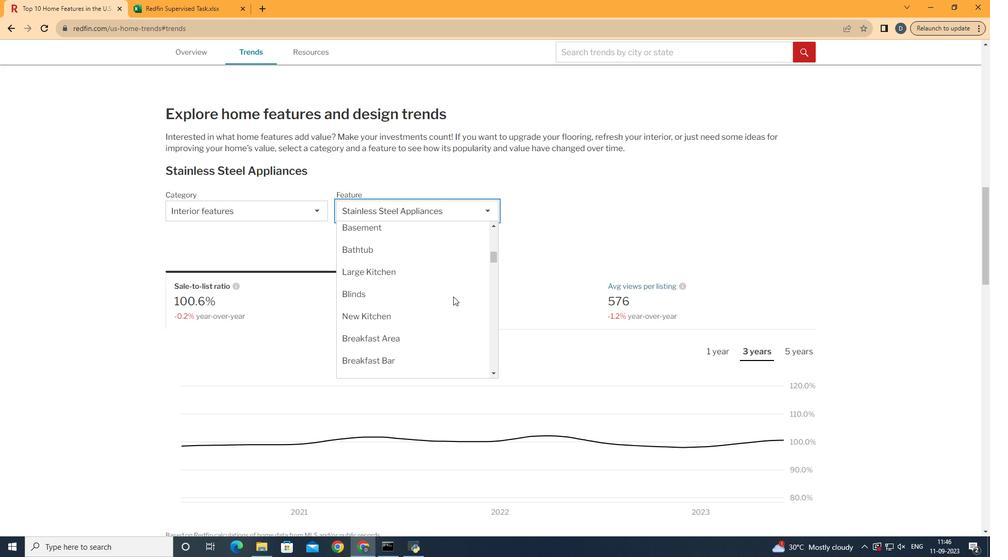 
Action: Mouse moved to (431, 306)
Screenshot: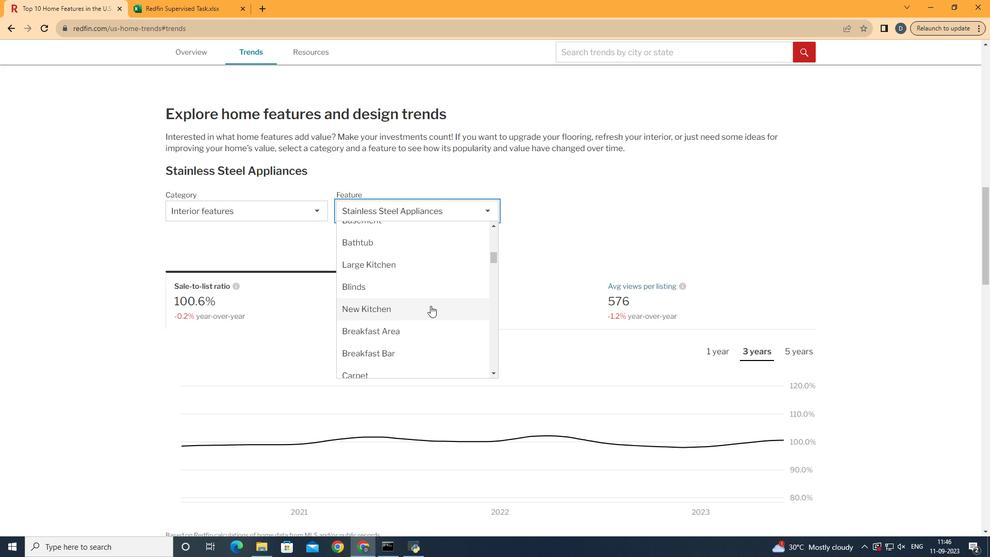
Action: Mouse pressed left at (431, 306)
Screenshot: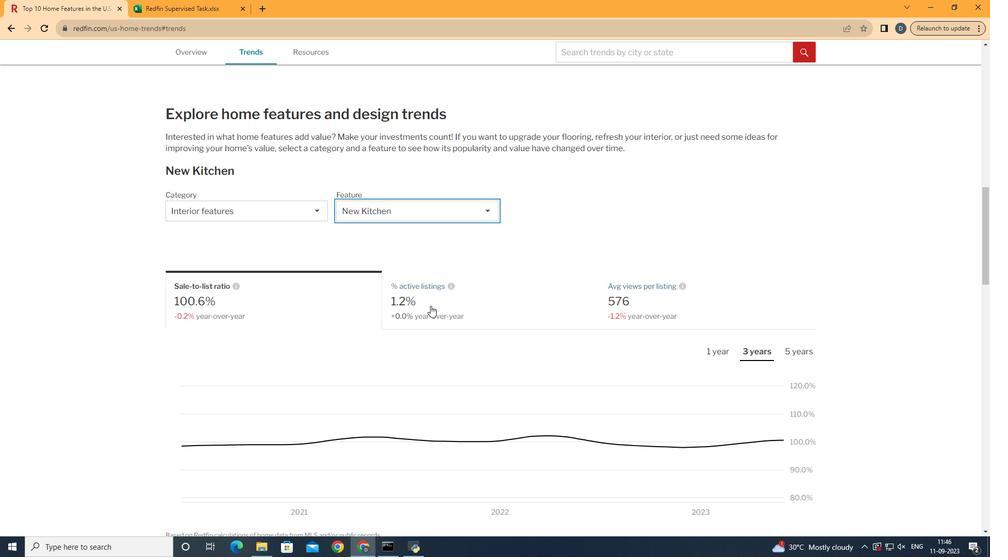 
Action: Mouse moved to (231, 298)
Screenshot: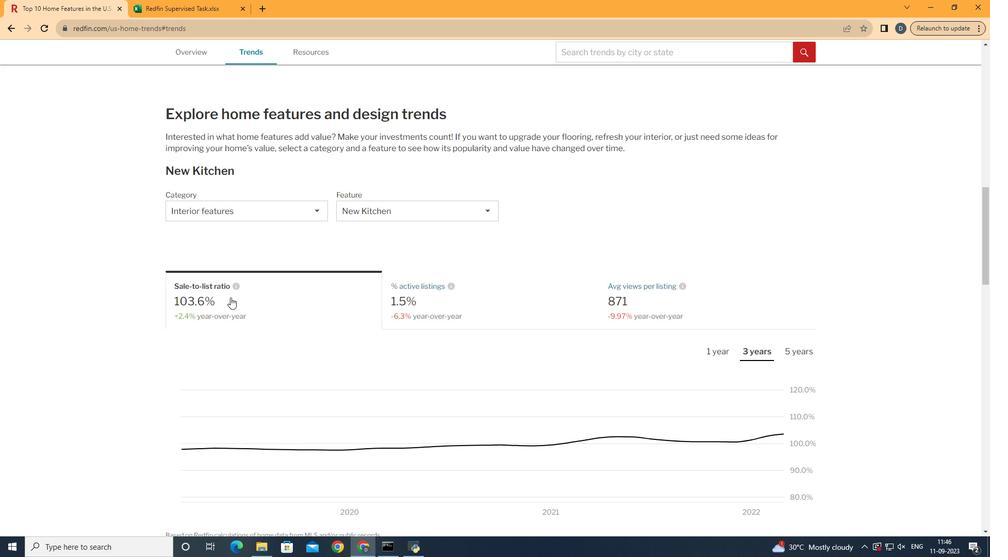 
Action: Mouse pressed left at (231, 298)
Screenshot: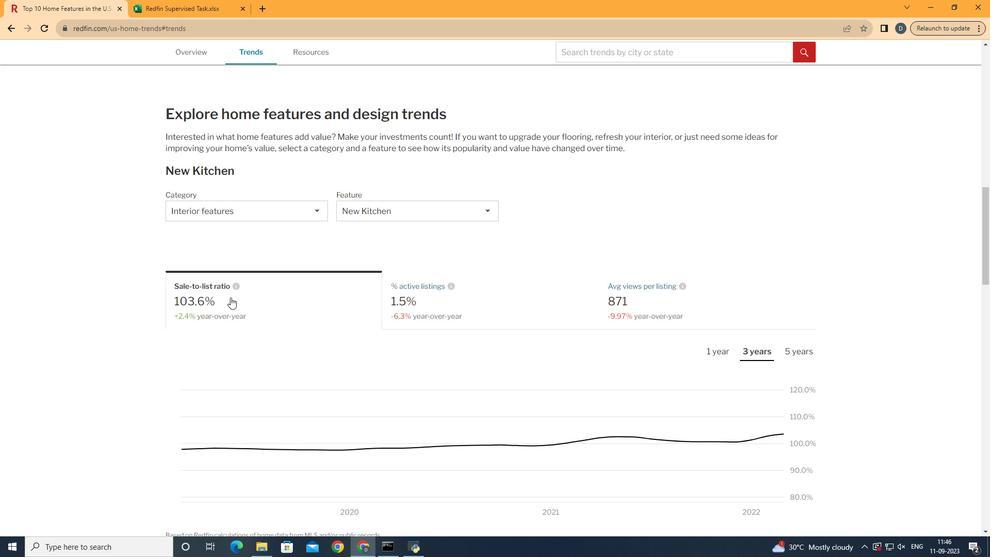 
Action: Mouse moved to (370, 290)
Screenshot: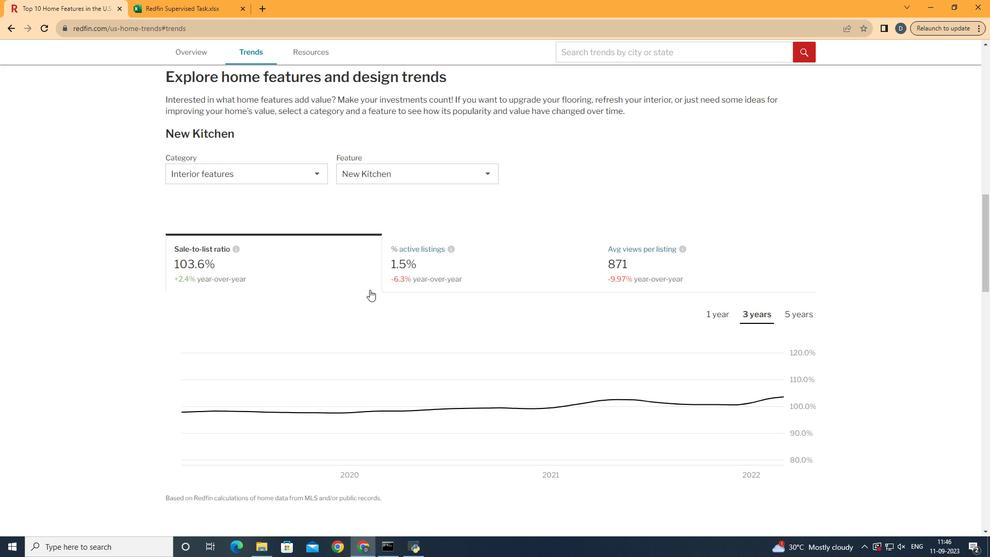 
Action: Mouse scrolled (370, 290) with delta (0, 0)
Screenshot: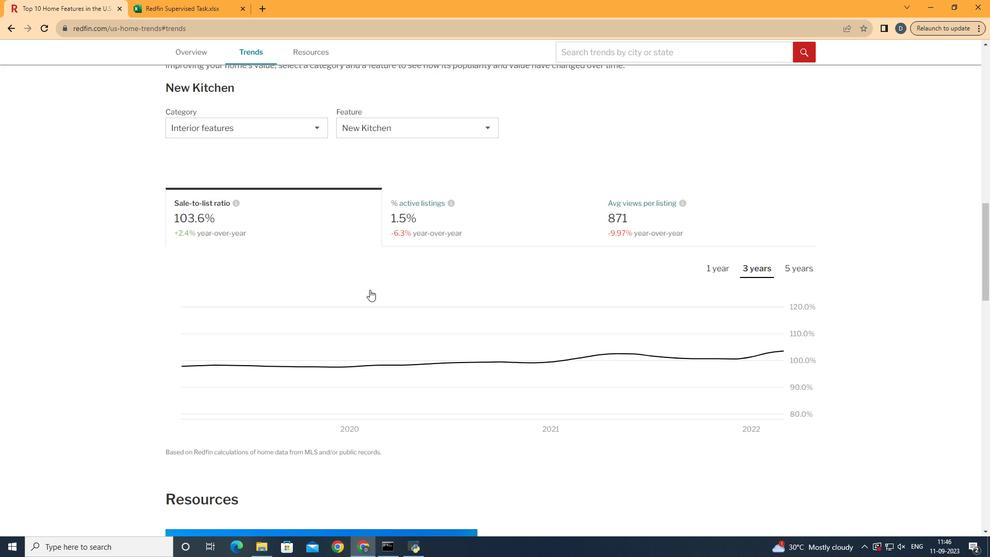 
Action: Mouse scrolled (370, 290) with delta (0, 0)
Screenshot: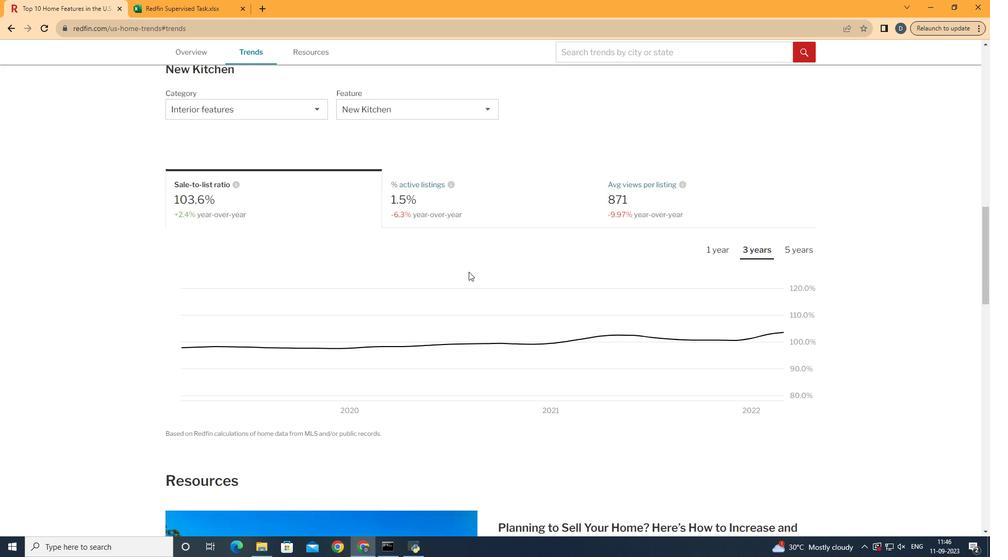 
Action: Mouse moved to (713, 247)
Screenshot: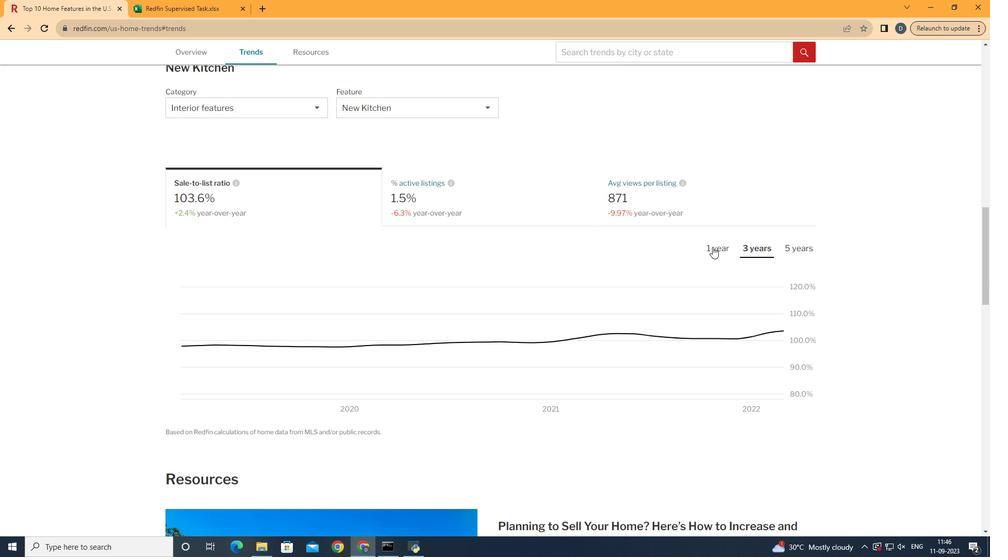 
Action: Mouse pressed left at (713, 247)
Screenshot: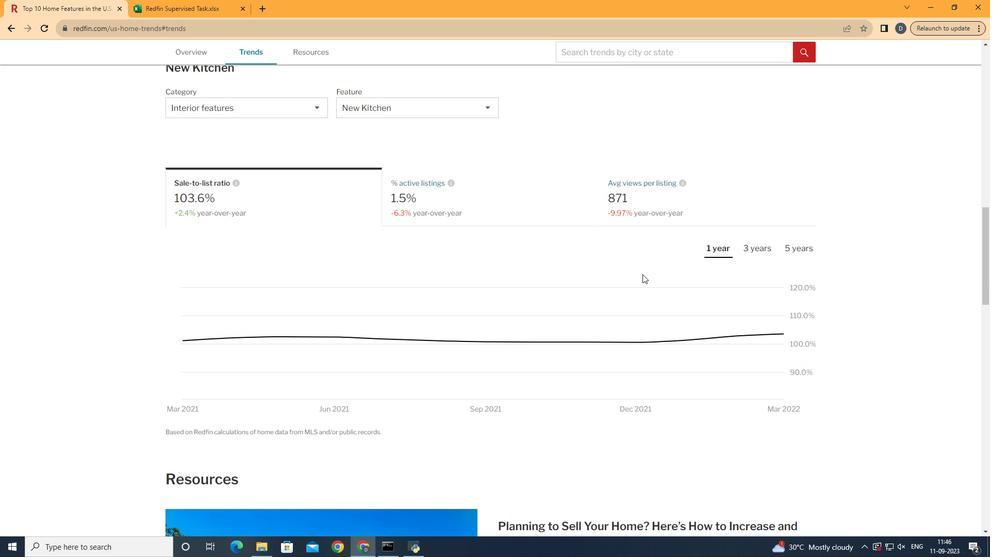 
Action: Mouse moved to (760, 338)
Screenshot: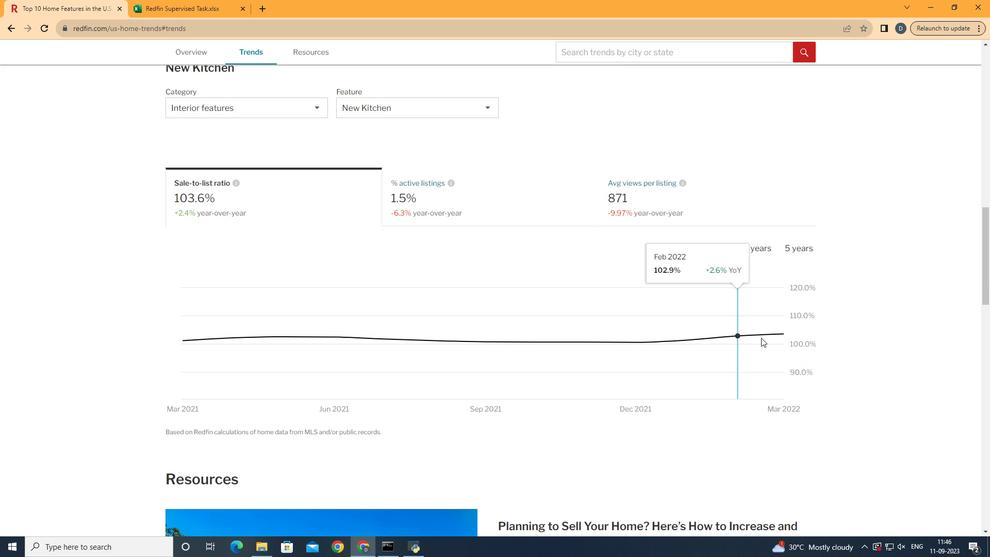 
